 Task: Add Dietz & Watson Horseradish Cheddar Cheese to the cart.
Action: Mouse pressed left at (17, 110)
Screenshot: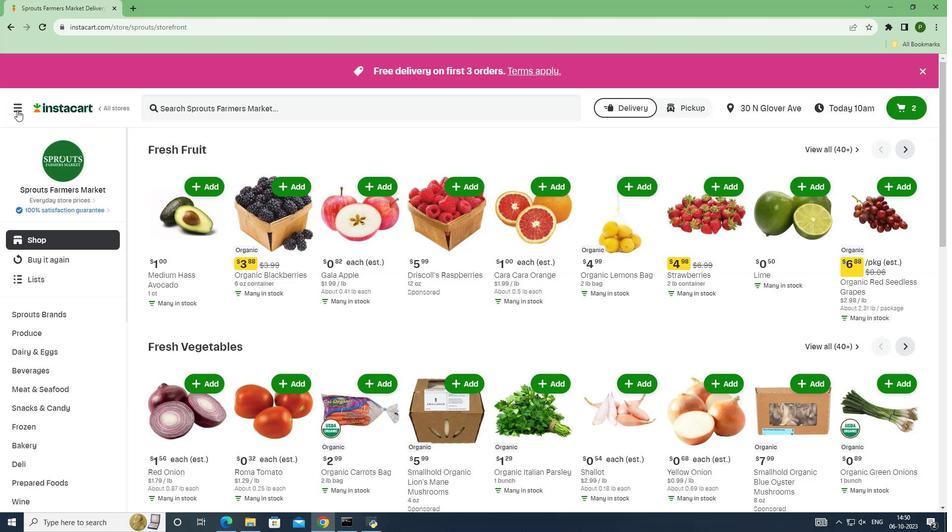 
Action: Mouse moved to (54, 258)
Screenshot: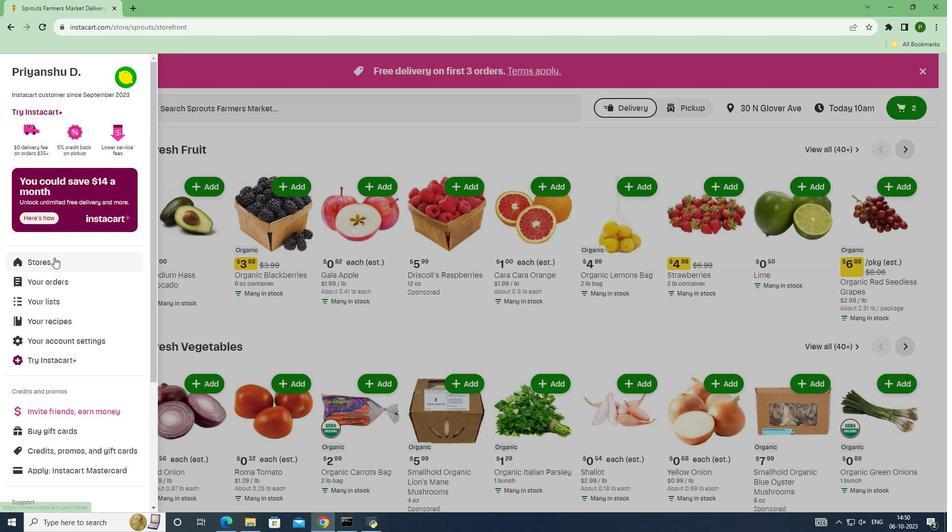 
Action: Mouse pressed left at (54, 258)
Screenshot: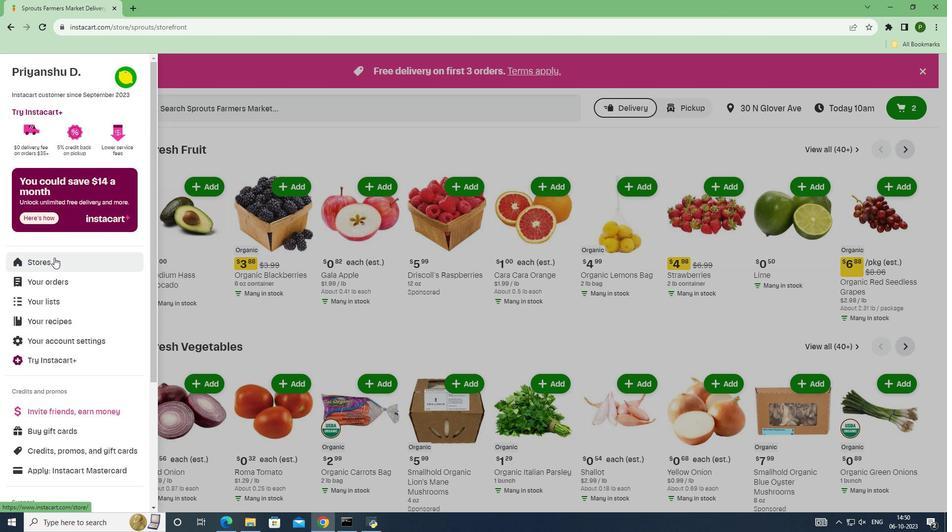 
Action: Mouse moved to (234, 114)
Screenshot: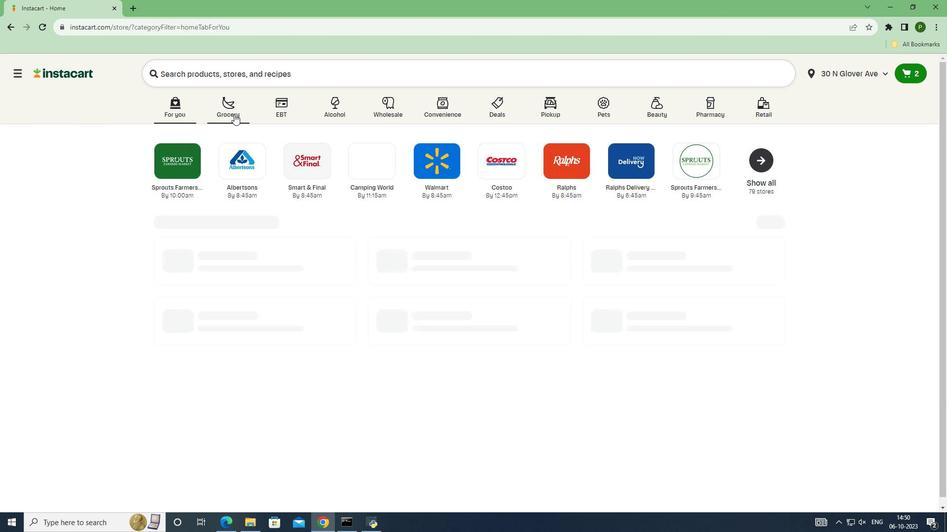 
Action: Mouse pressed left at (234, 114)
Screenshot: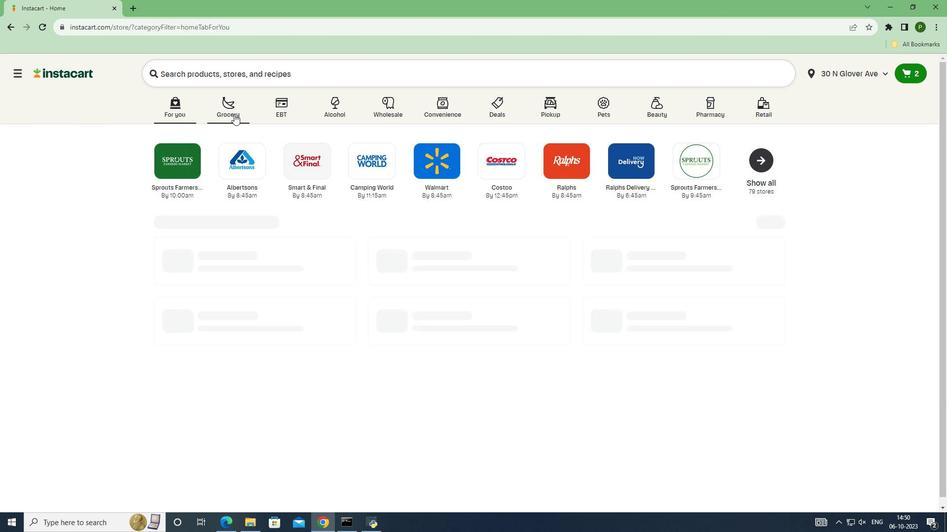 
Action: Mouse moved to (279, 179)
Screenshot: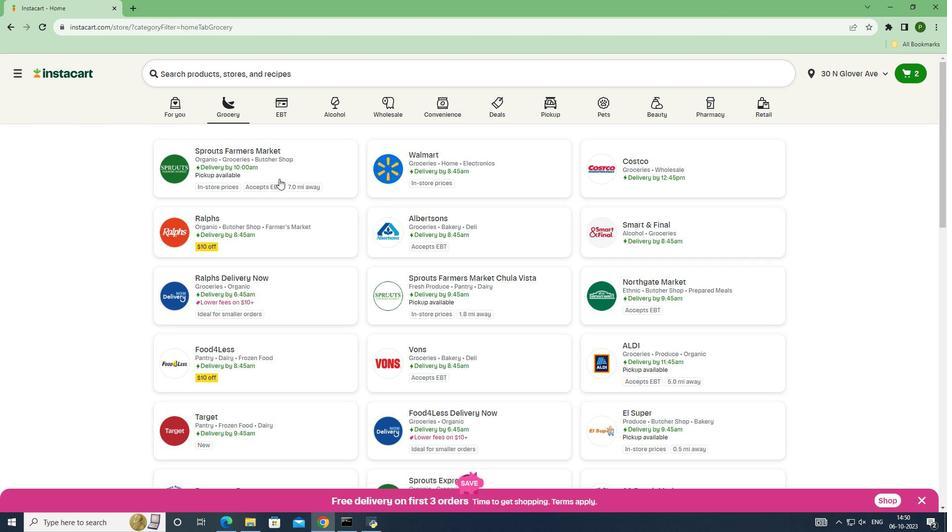 
Action: Mouse pressed left at (279, 179)
Screenshot: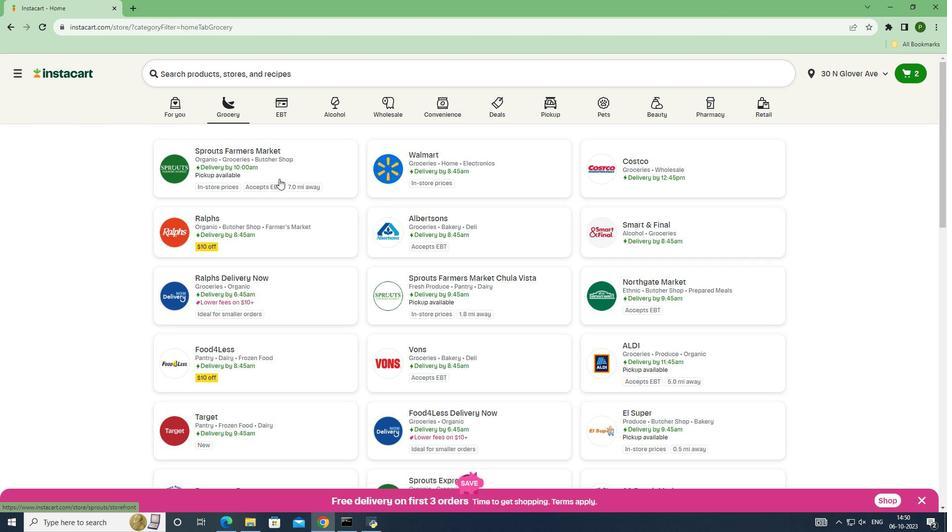 
Action: Mouse moved to (101, 311)
Screenshot: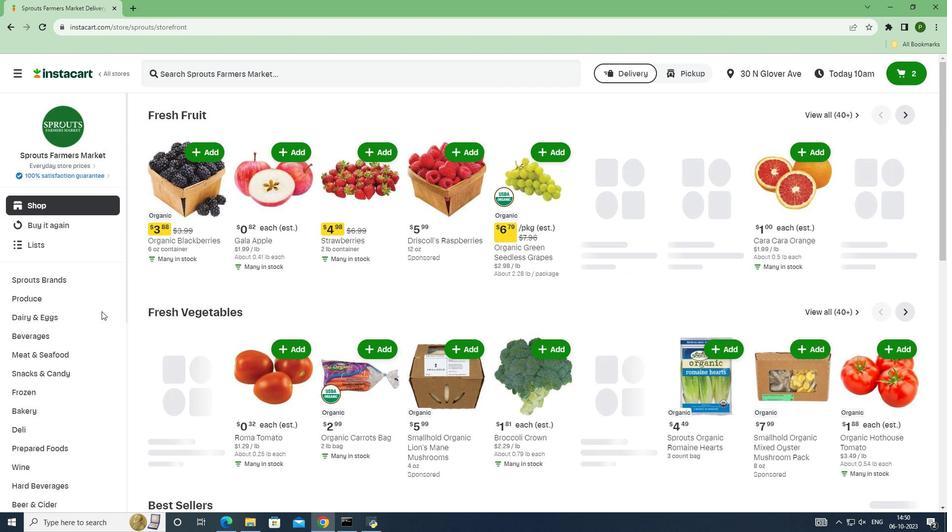 
Action: Mouse pressed left at (101, 311)
Screenshot: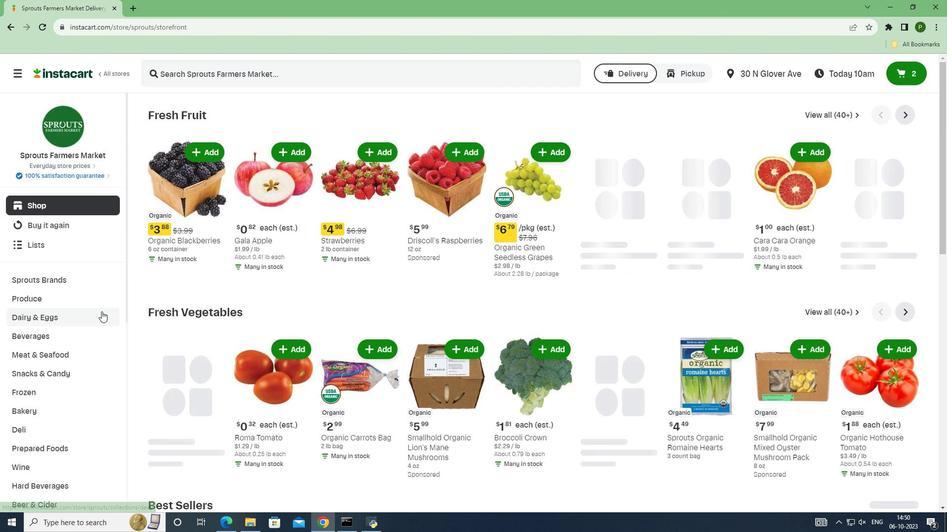 
Action: Mouse moved to (51, 390)
Screenshot: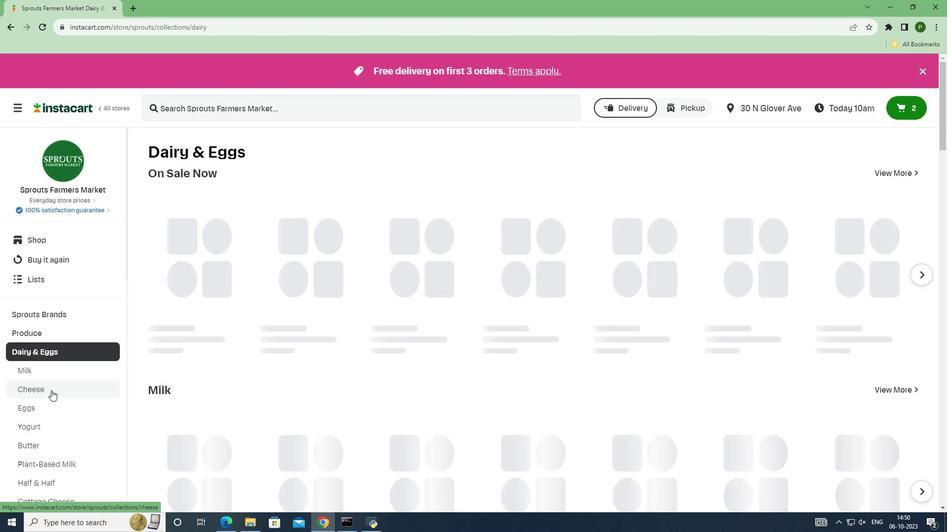 
Action: Mouse pressed left at (51, 390)
Screenshot: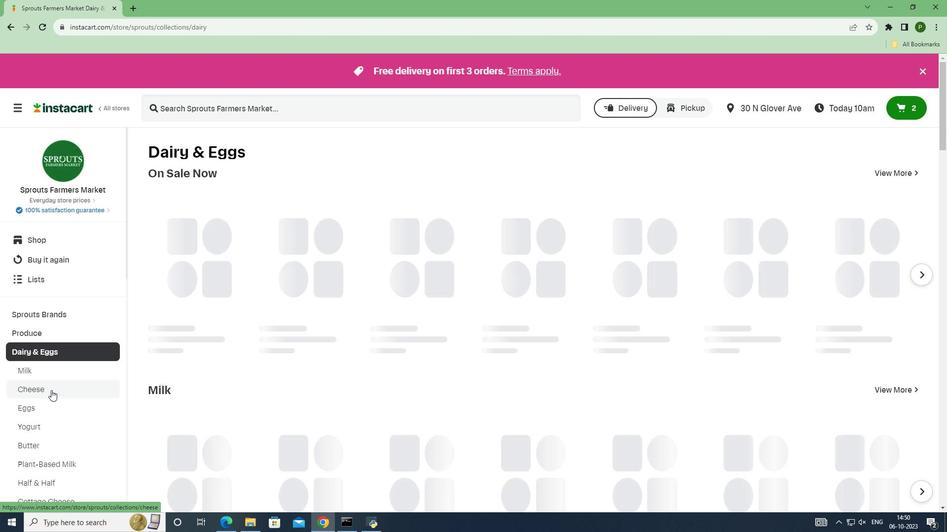 
Action: Mouse moved to (194, 109)
Screenshot: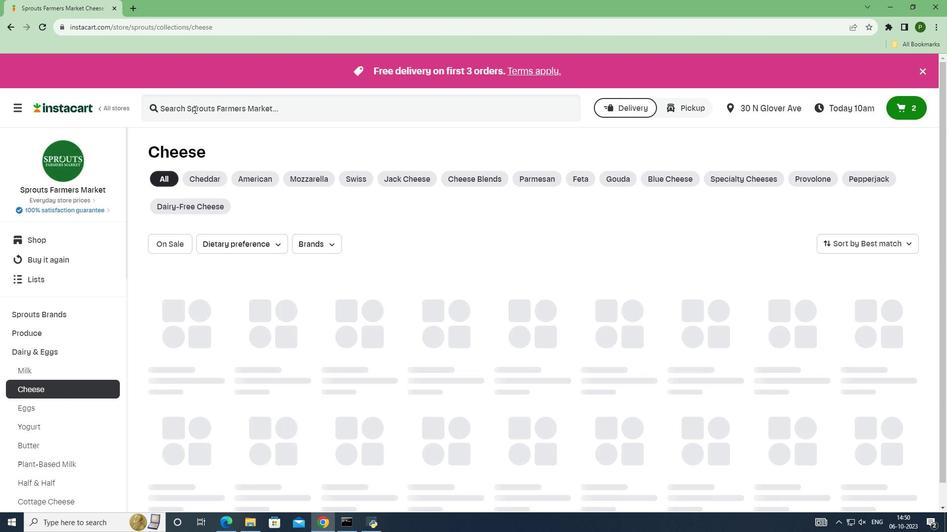 
Action: Mouse pressed left at (194, 109)
Screenshot: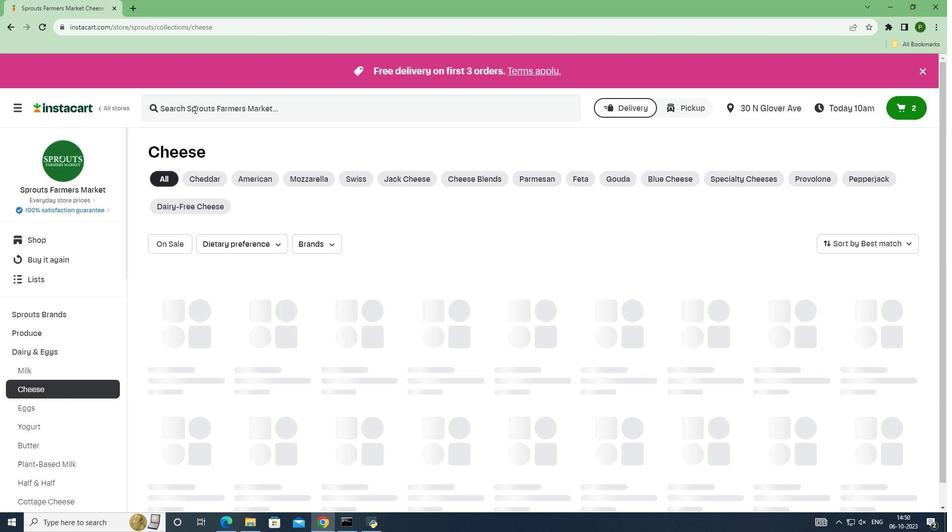
Action: Key pressed <Key.caps_lock>D<Key.caps_lock>ietz<Key.space><Key.shift>&<Key.space><Key.caps_lock>W<Key.caps_lock>atson<Key.space><Key.caps_lock>H<Key.caps_lock>orseradish<Key.space><Key.caps_lock>C<Key.caps_lock>heddar<Key.space><Key.caps_lock>C<Key.caps_lock>heese<Key.space><Key.enter>
Screenshot: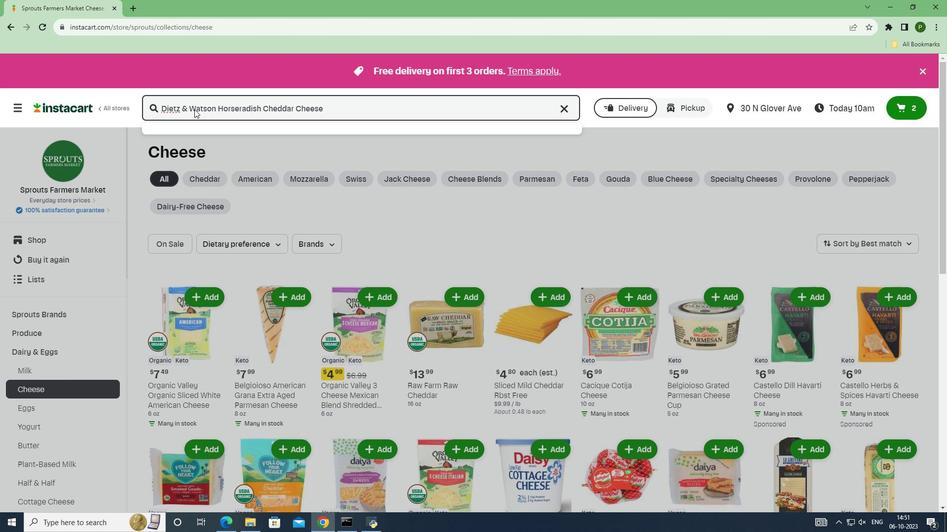 
Action: Mouse moved to (386, 212)
Screenshot: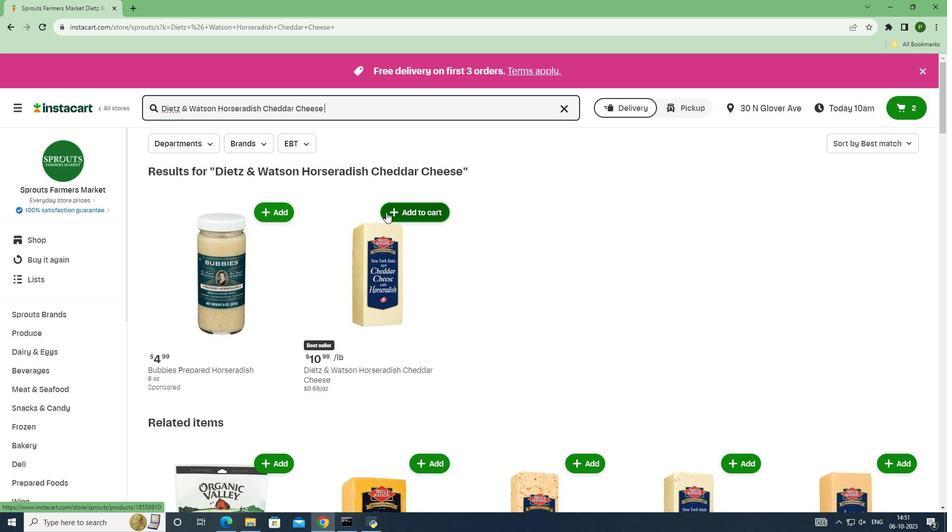 
Action: Mouse pressed left at (386, 212)
Screenshot: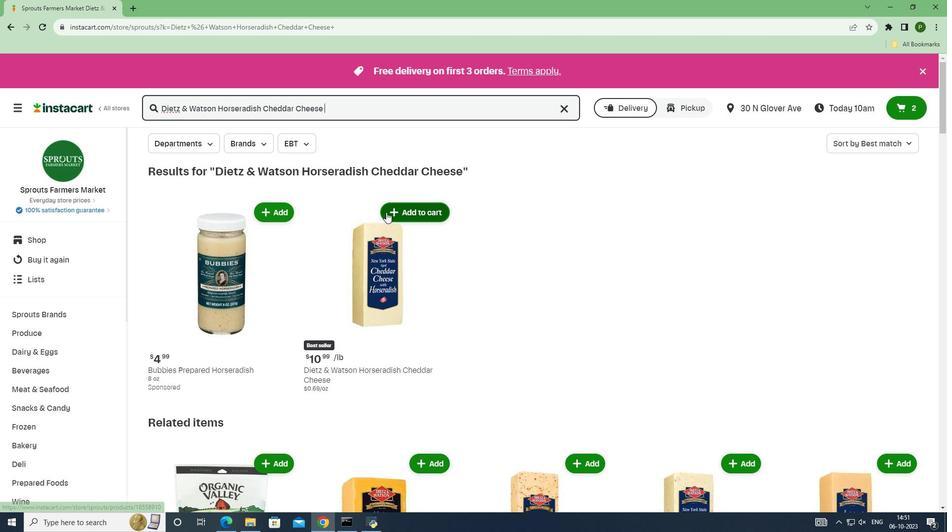
Action: Mouse moved to (430, 275)
Screenshot: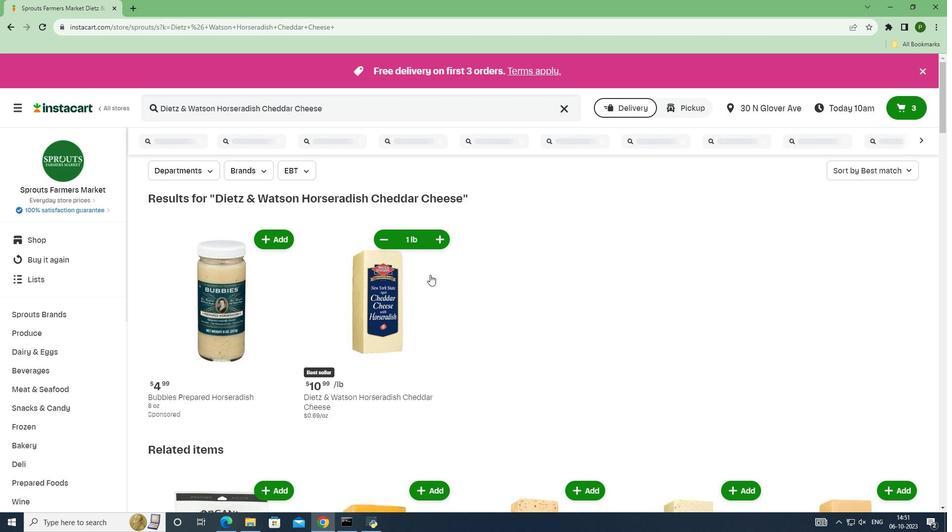 
